 Task: Open Card Competitive Analysis Research in Board Public Relations Media Outreach and Pitching to Workspace Customer Support and add a team member Softage.2@softage.net, a label Yellow, a checklist Floral Design, an attachment from your onedrive, a color Yellow and finally, add a card description 'Plan and execute company team-building retreat with a focus on work-life integration' and a comment 'Let us make sure we have a clear understanding of the resources and budget available for this task, ensuring that we can execute it effectively.'. Add a start date 'Jan 06, 1900' with a due date 'Jan 13, 1900'
Action: Mouse moved to (66, 265)
Screenshot: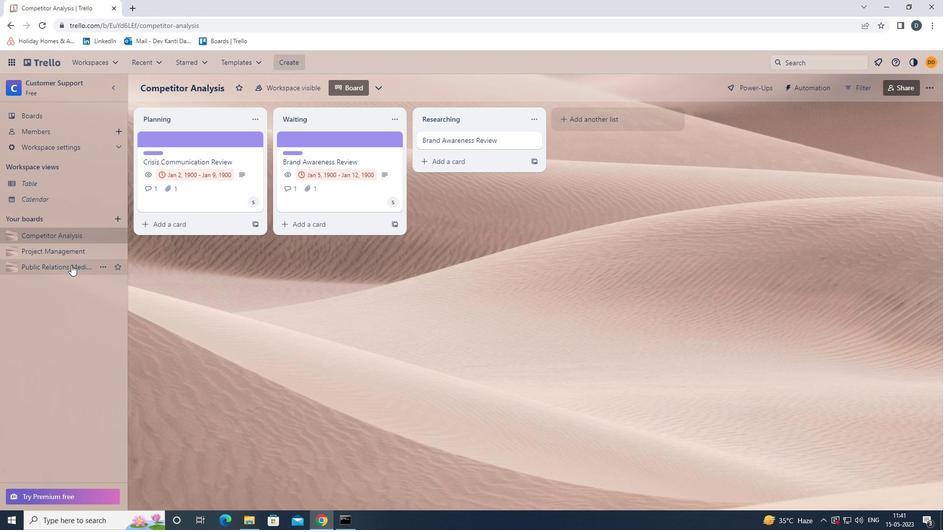 
Action: Mouse pressed left at (66, 265)
Screenshot: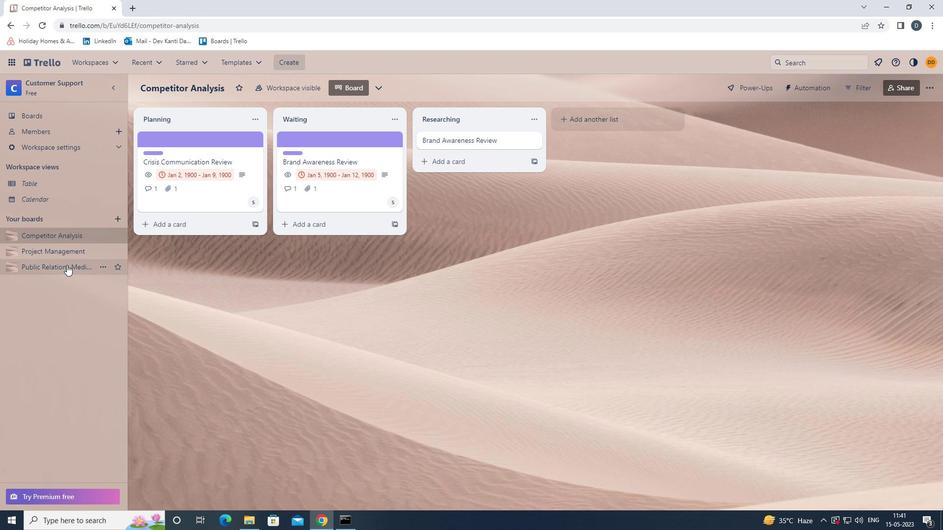 
Action: Mouse moved to (346, 140)
Screenshot: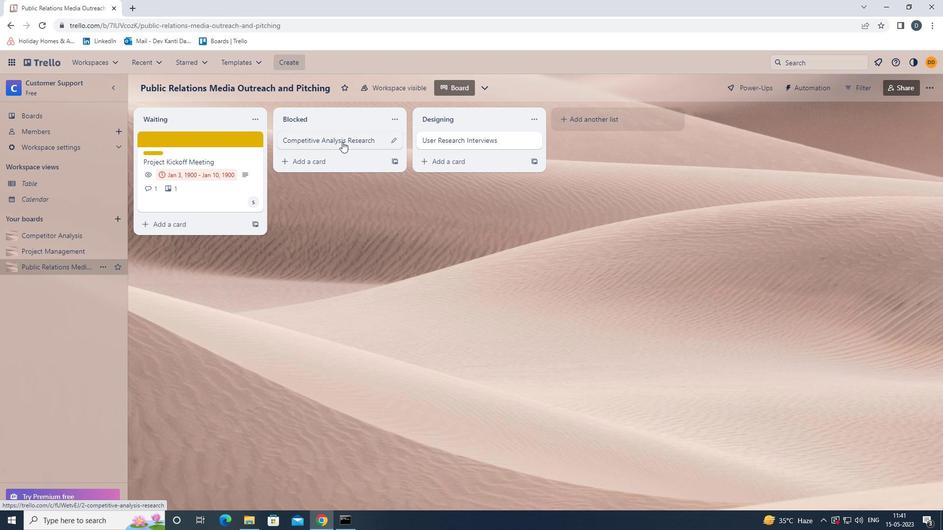 
Action: Mouse pressed left at (346, 140)
Screenshot: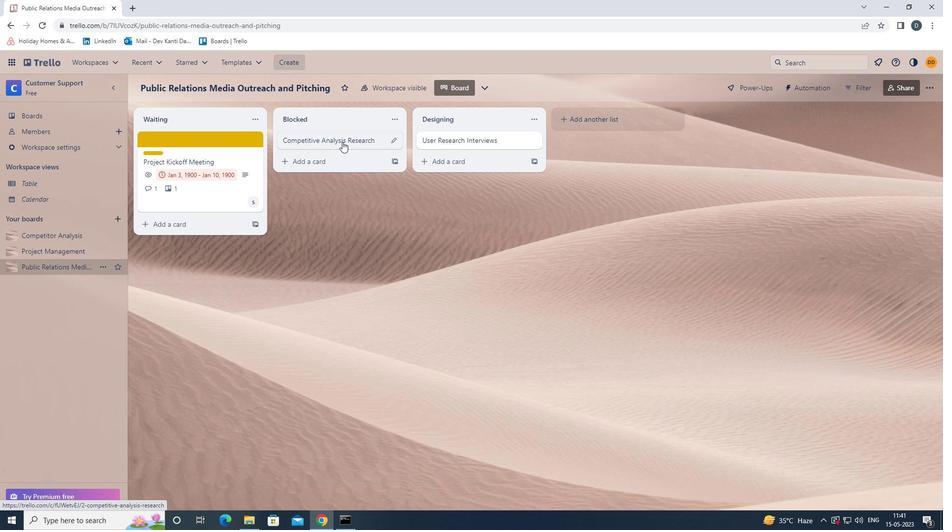 
Action: Mouse moved to (599, 176)
Screenshot: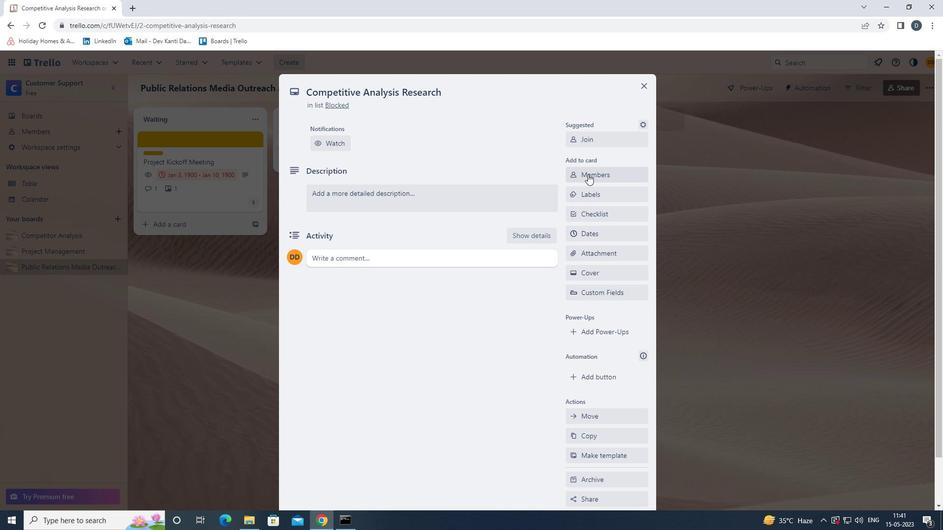 
Action: Mouse pressed left at (599, 176)
Screenshot: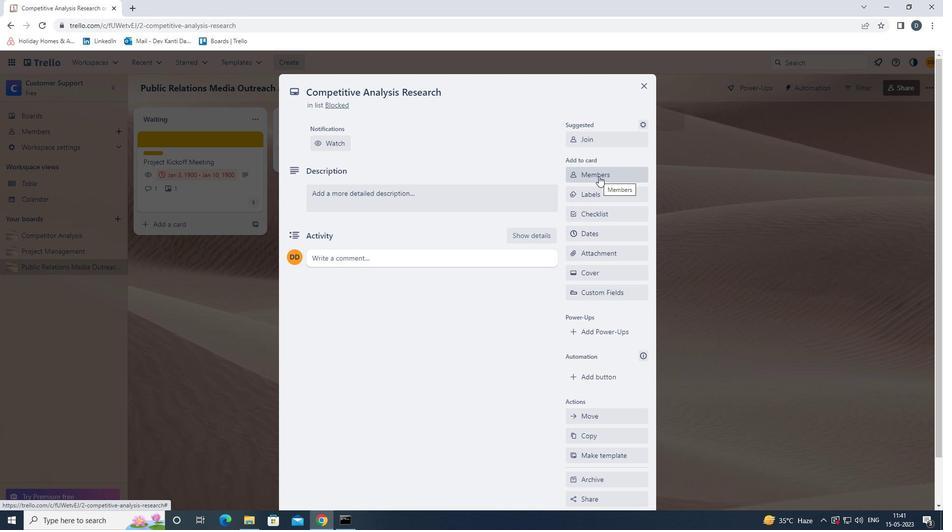 
Action: Mouse moved to (599, 176)
Screenshot: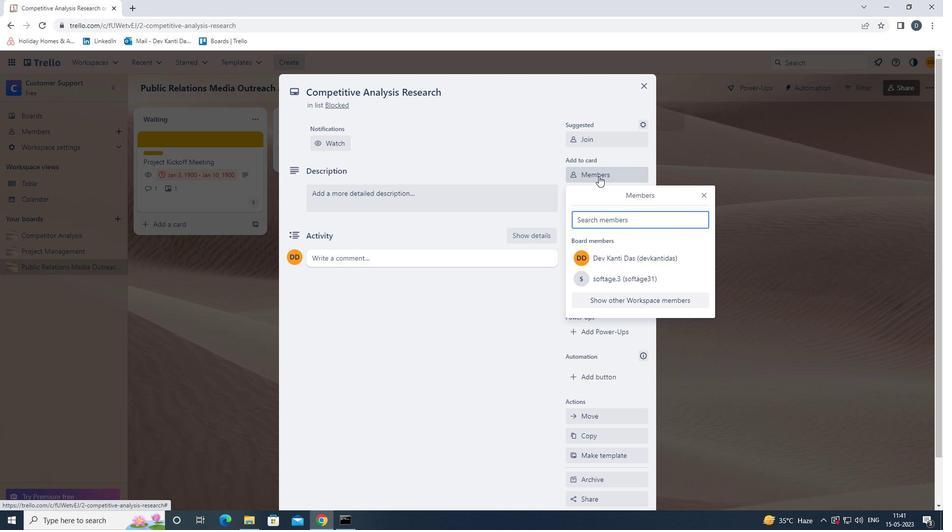 
Action: Key pressed <Key.shift>SOFTAGE.2<Key.shift><Key.shift><Key.shift><Key.shift><Key.shift><Key.shift><Key.shift><Key.shift><Key.shift>@SOFTAGE.NET
Screenshot: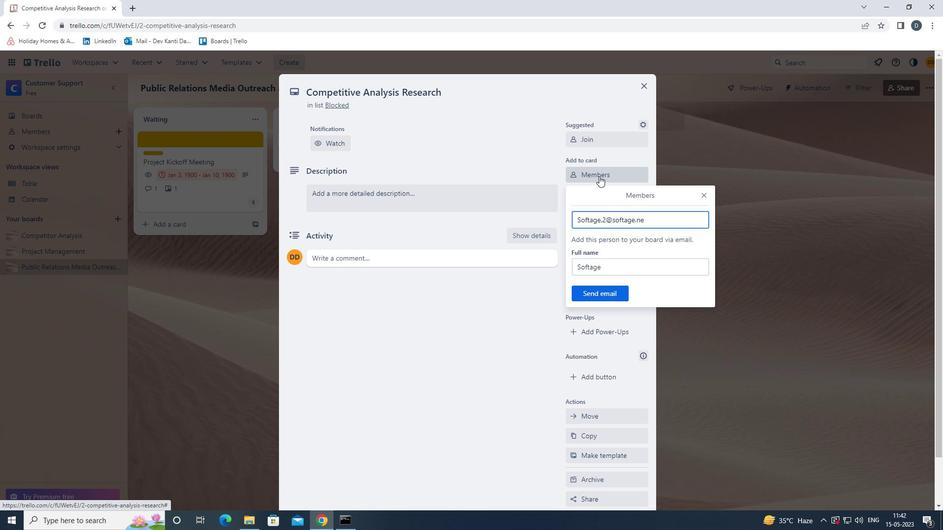 
Action: Mouse moved to (596, 286)
Screenshot: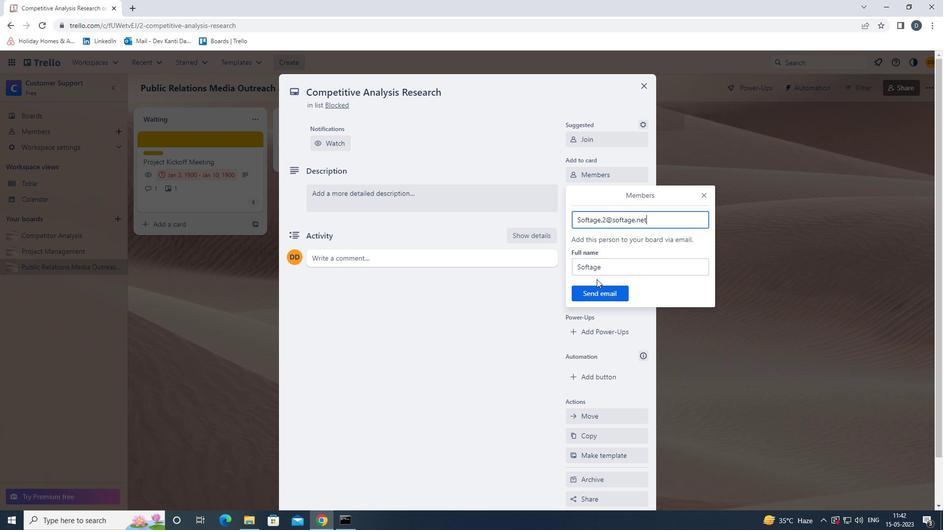 
Action: Mouse pressed left at (596, 286)
Screenshot: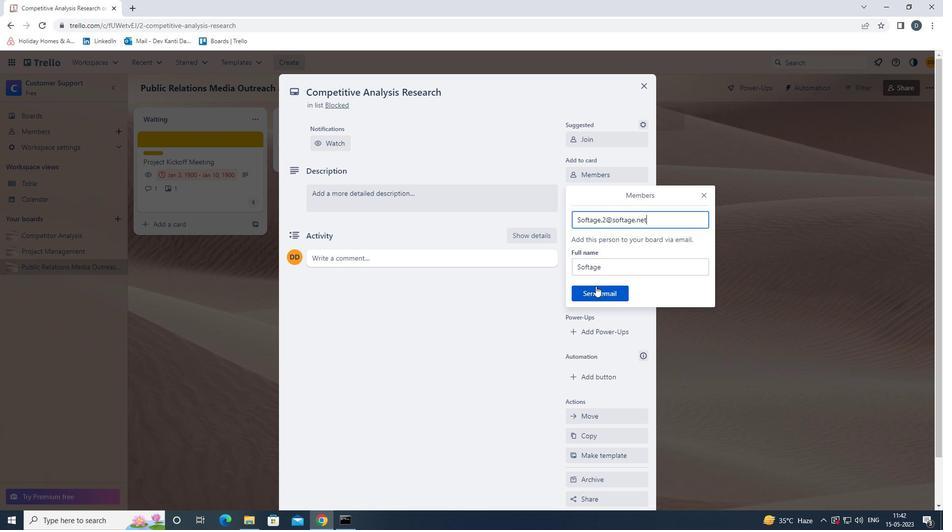 
Action: Mouse moved to (604, 194)
Screenshot: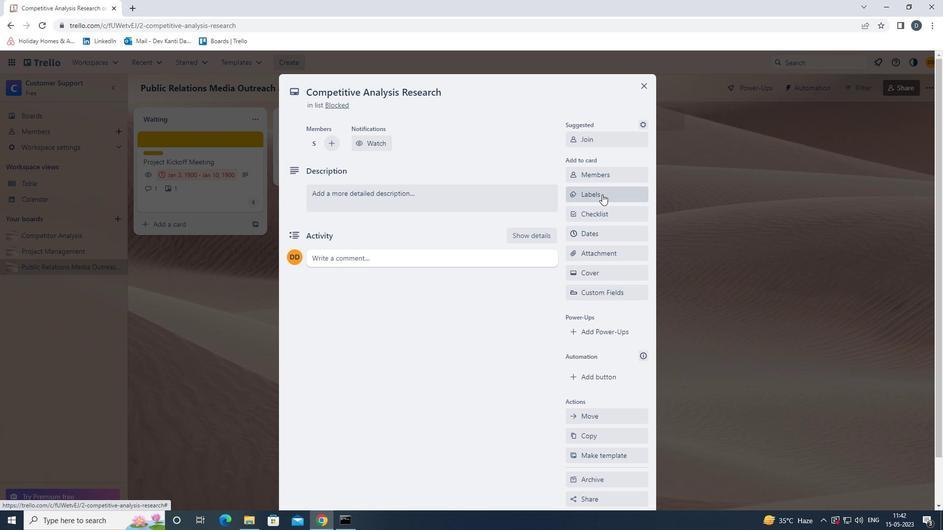 
Action: Mouse pressed left at (604, 194)
Screenshot: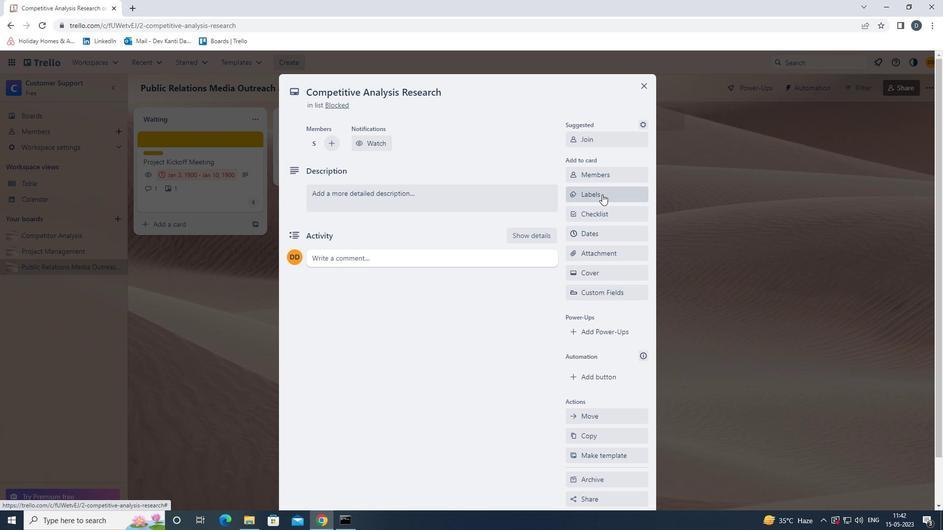
Action: Mouse moved to (632, 294)
Screenshot: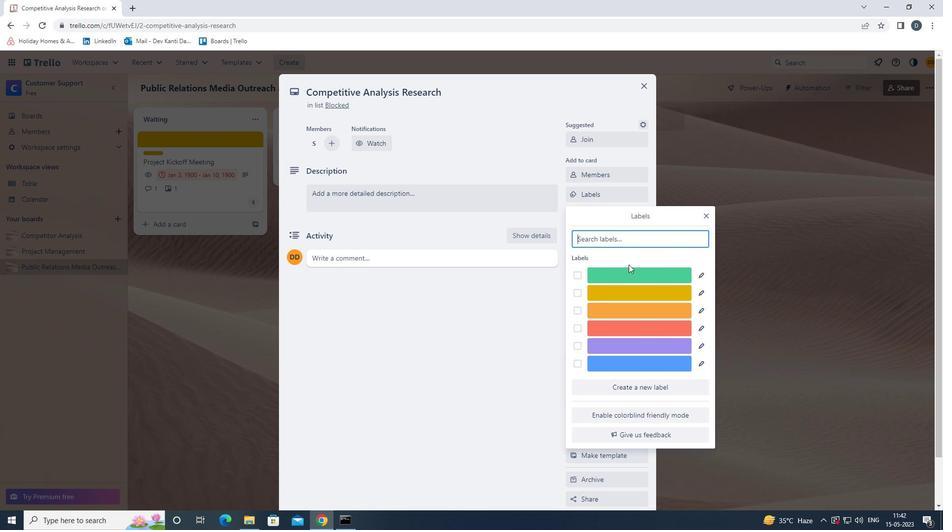 
Action: Mouse pressed left at (632, 294)
Screenshot: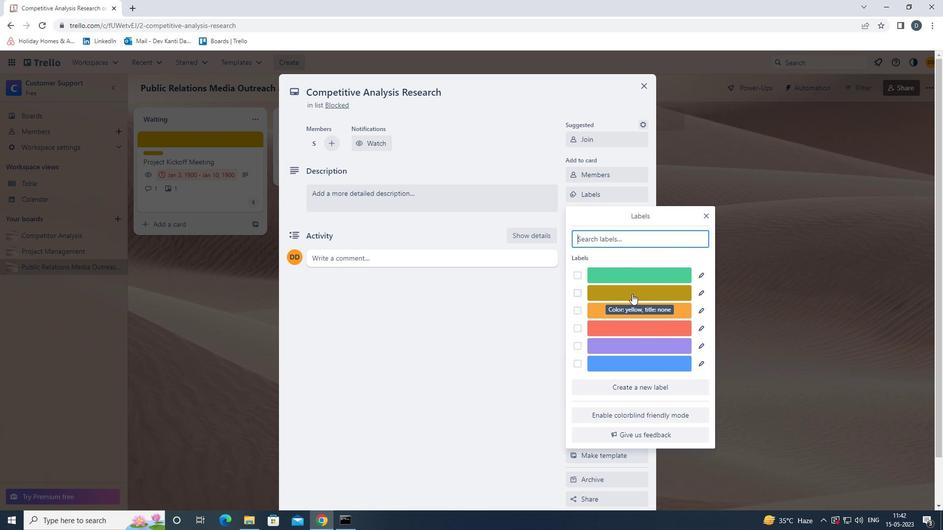 
Action: Mouse moved to (706, 215)
Screenshot: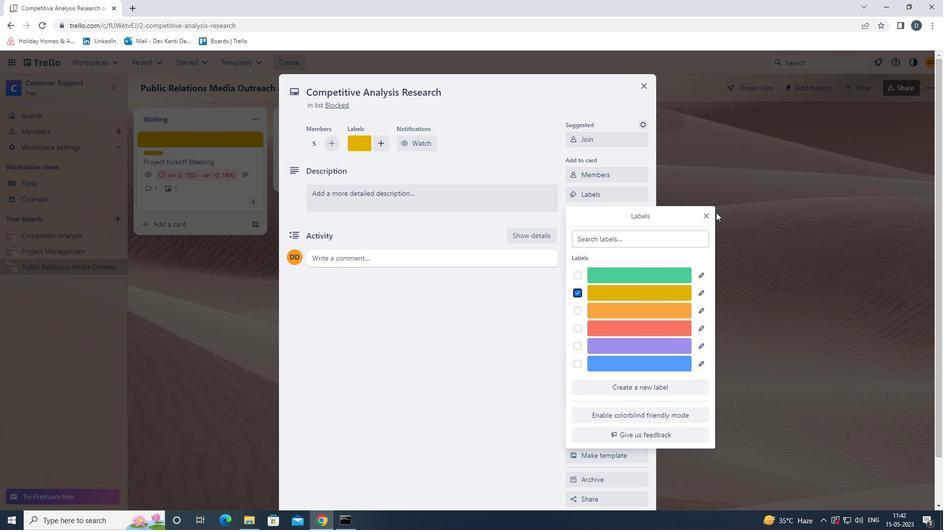 
Action: Mouse pressed left at (706, 215)
Screenshot: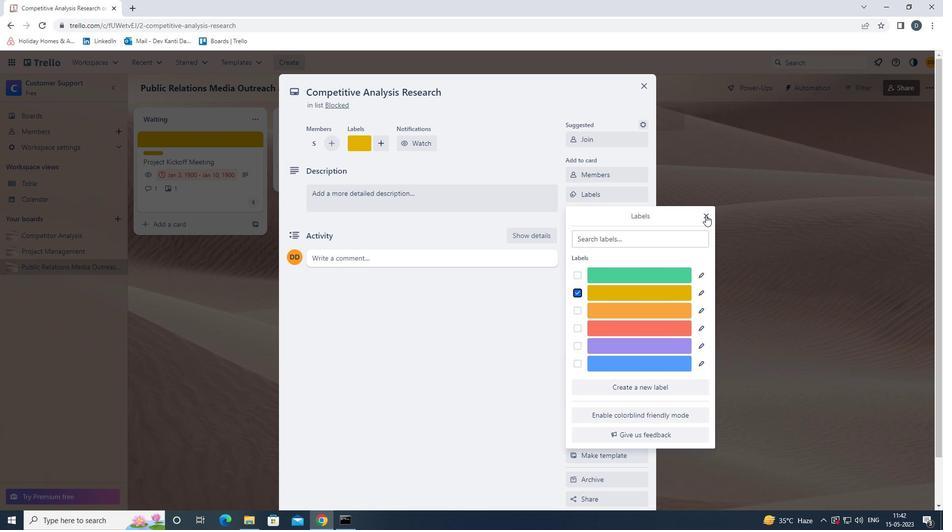 
Action: Mouse moved to (633, 214)
Screenshot: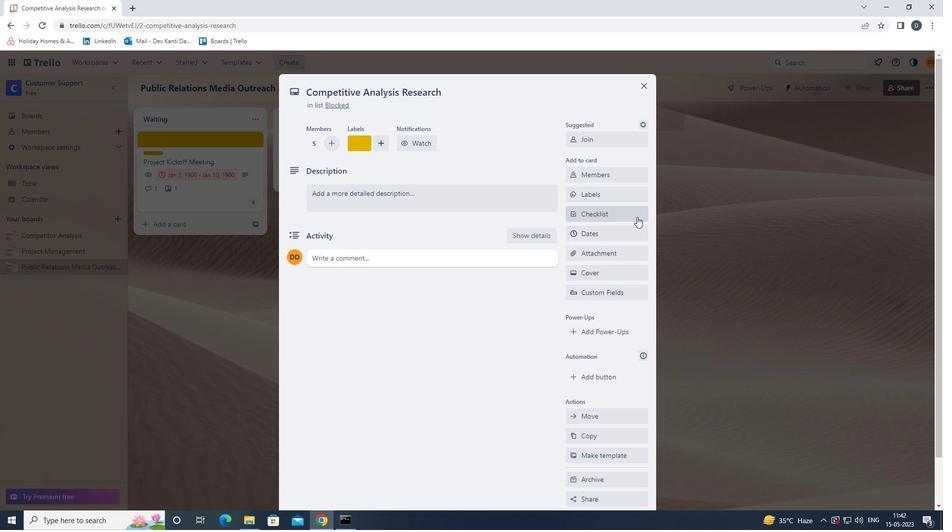
Action: Mouse pressed left at (633, 214)
Screenshot: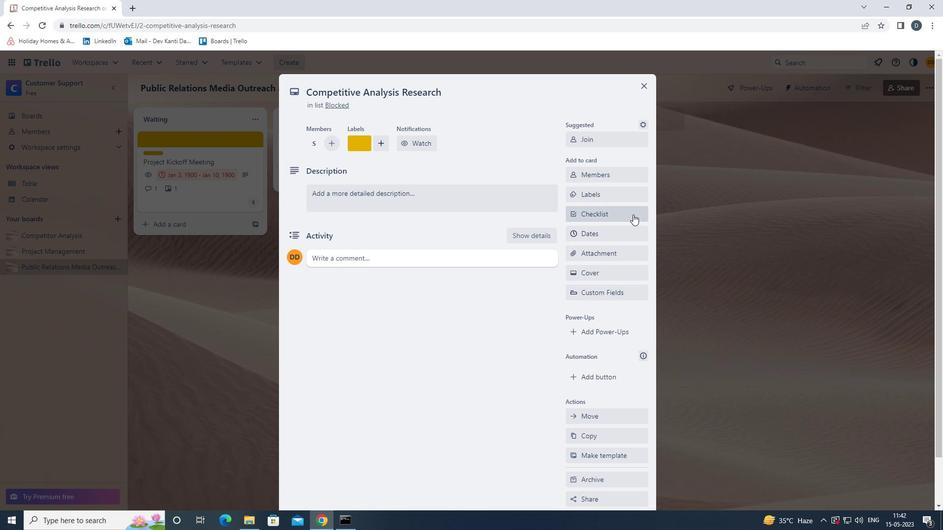 
Action: Key pressed <Key.shift><Key.shift><Key.shift><Key.shift><Key.shift><Key.shift><Key.shift><Key.shift>FLORAL<Key.space><Key.shift><Key.shift><Key.shift><Key.shift><Key.shift>DESIGN<Key.enter>
Screenshot: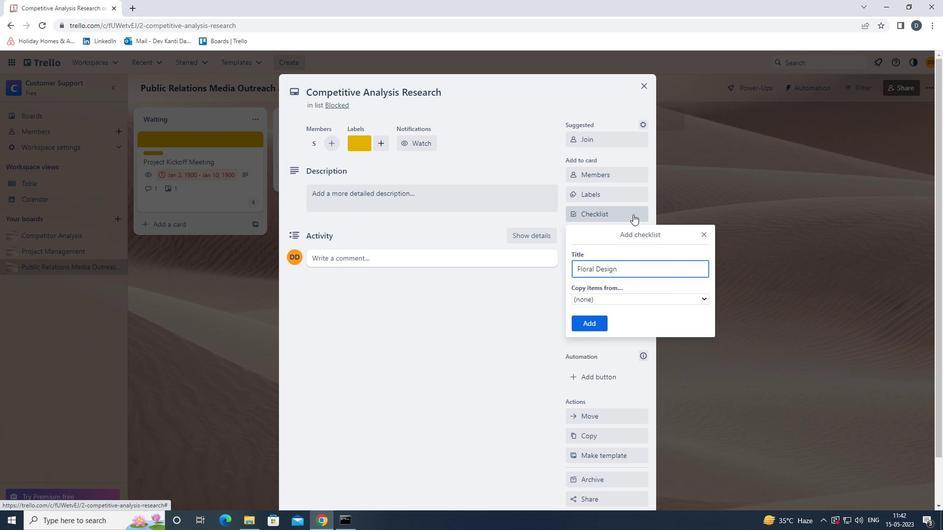
Action: Mouse moved to (628, 252)
Screenshot: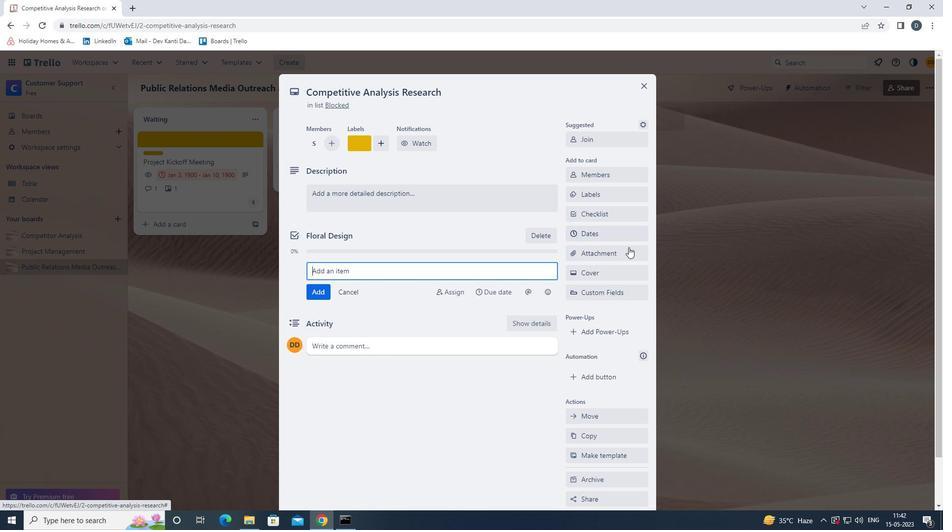 
Action: Mouse pressed left at (628, 252)
Screenshot: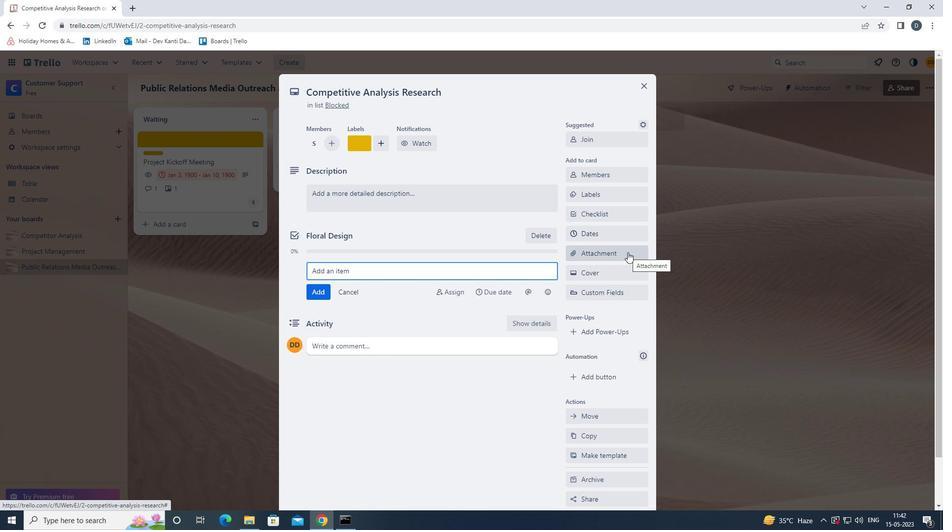 
Action: Mouse moved to (611, 370)
Screenshot: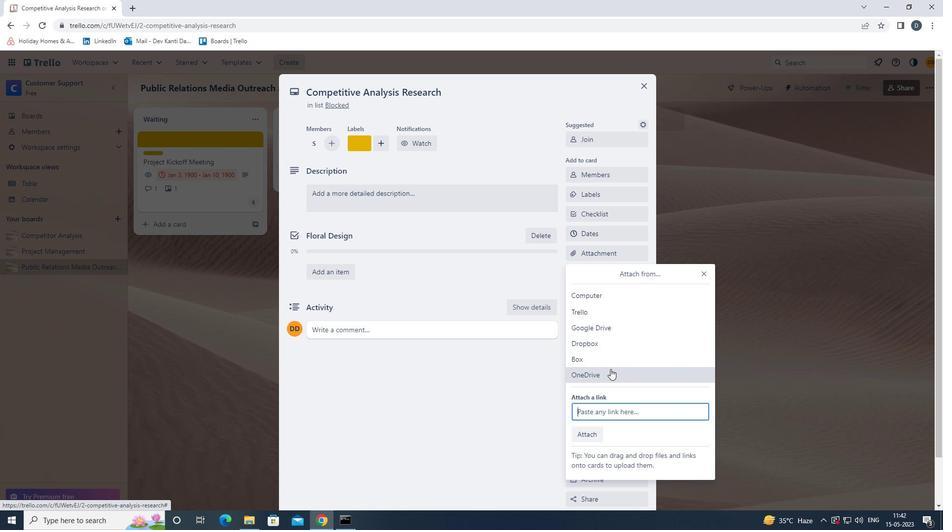 
Action: Mouse pressed left at (611, 370)
Screenshot: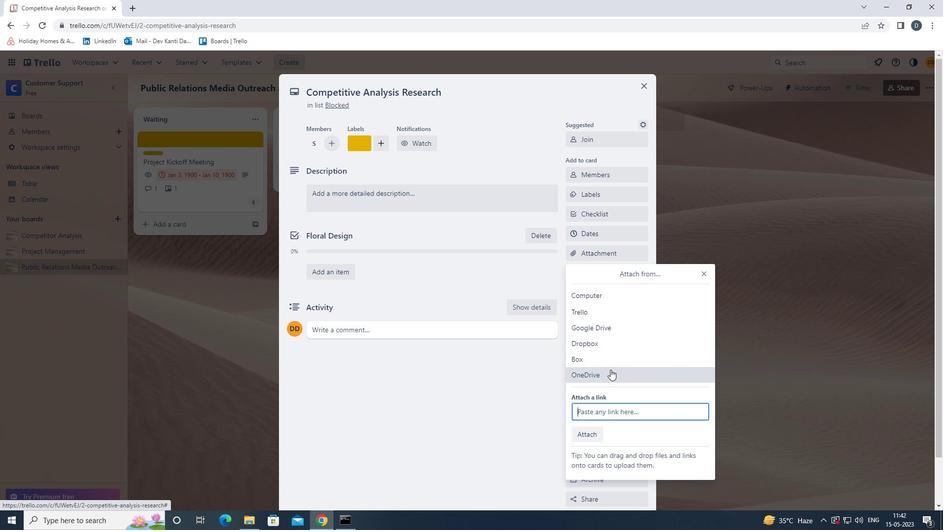
Action: Mouse moved to (552, 215)
Screenshot: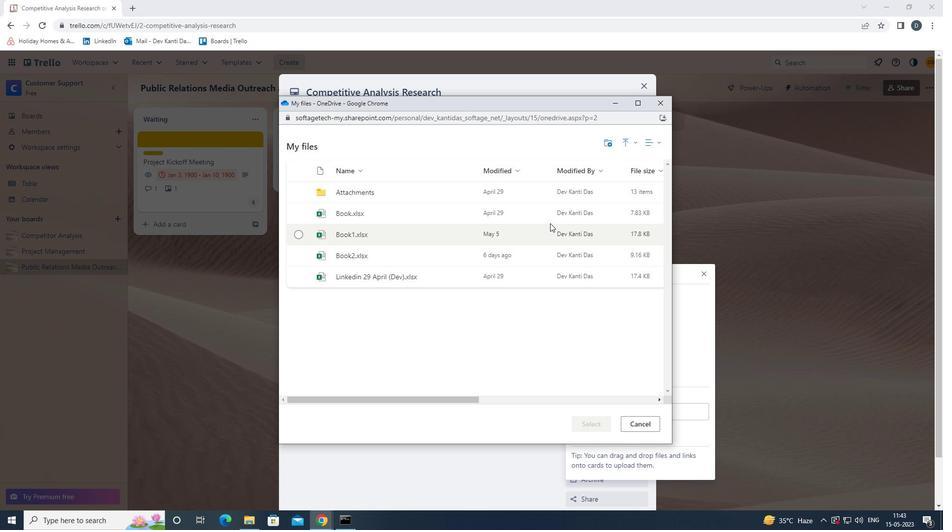 
Action: Mouse pressed left at (552, 215)
Screenshot: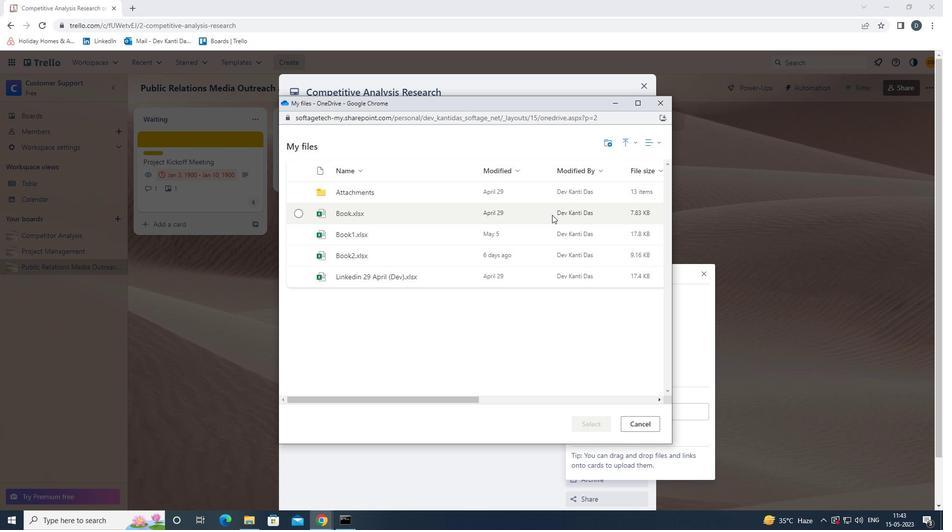 
Action: Mouse moved to (592, 421)
Screenshot: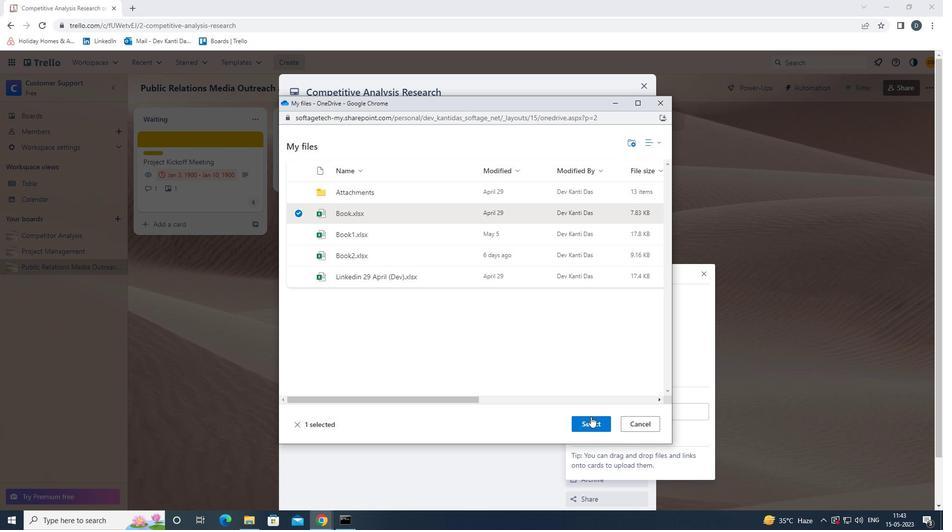 
Action: Mouse pressed left at (592, 421)
Screenshot: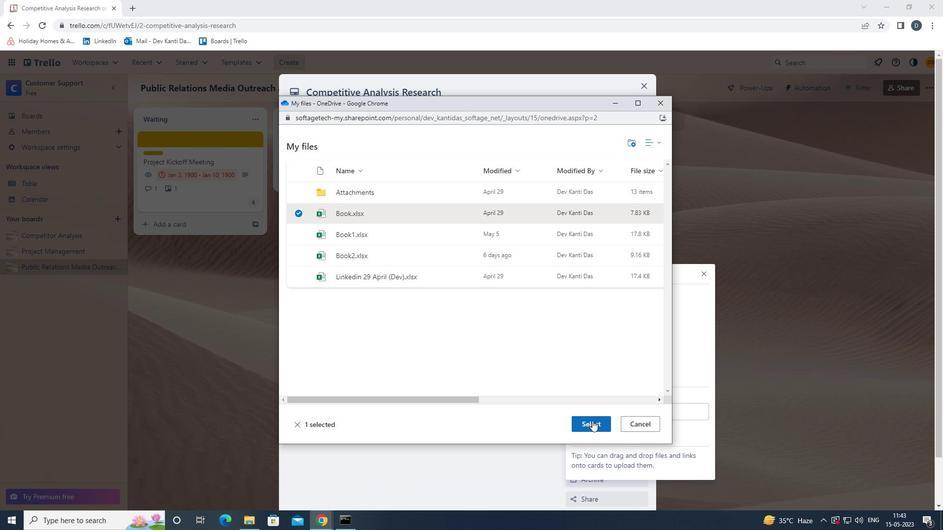 
Action: Mouse moved to (599, 274)
Screenshot: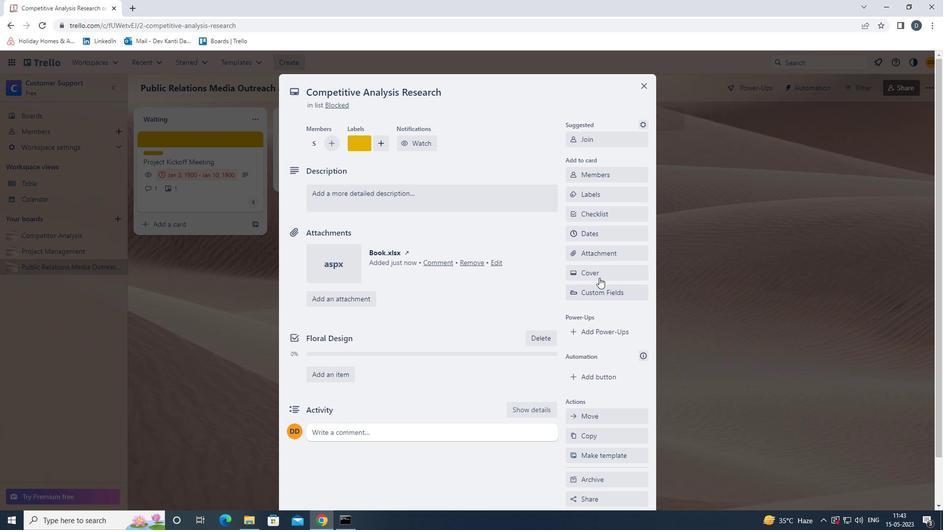 
Action: Mouse pressed left at (599, 274)
Screenshot: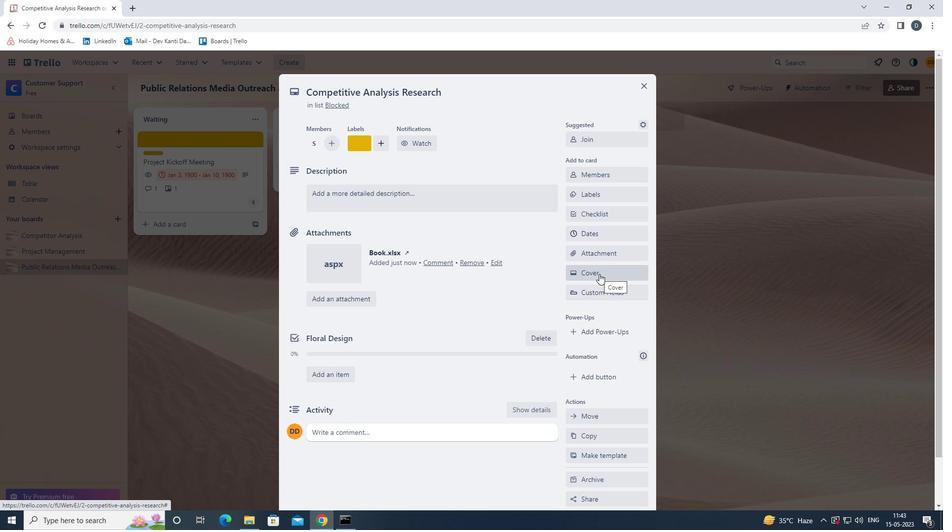 
Action: Mouse moved to (605, 309)
Screenshot: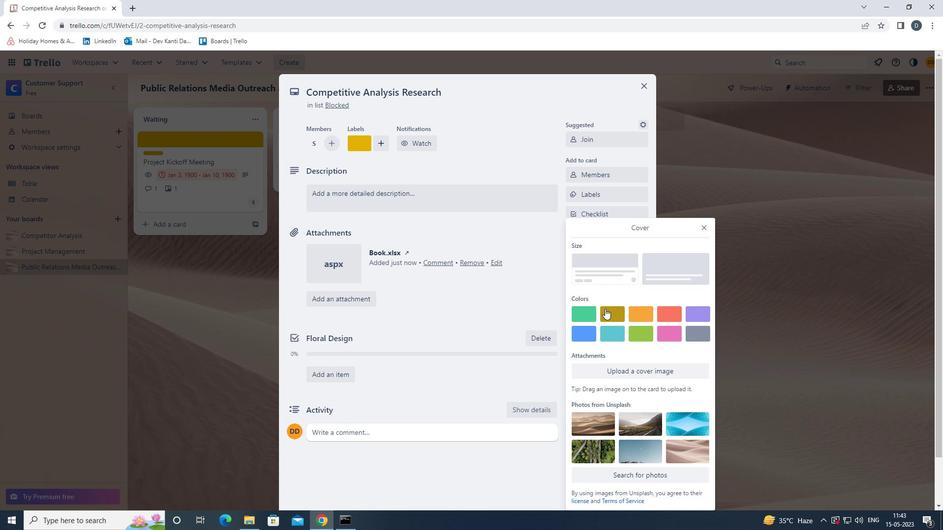 
Action: Mouse pressed left at (605, 309)
Screenshot: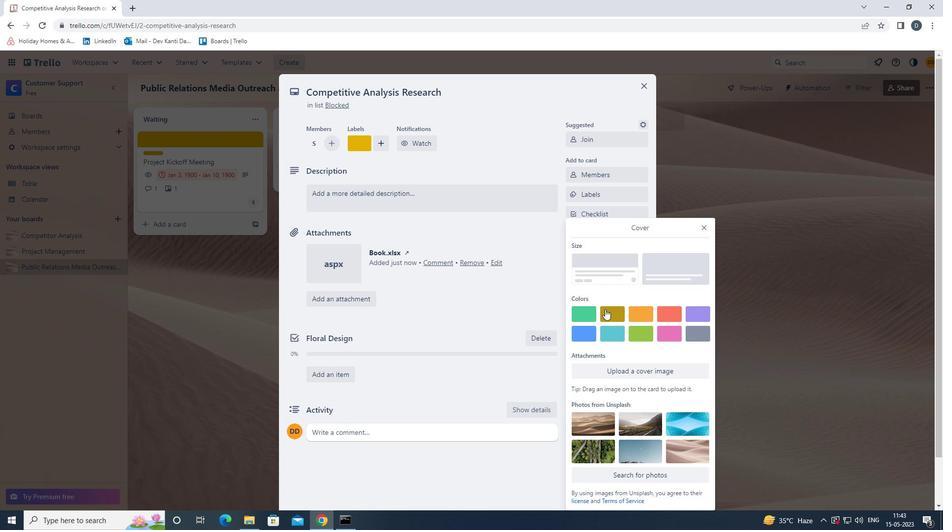 
Action: Mouse moved to (701, 210)
Screenshot: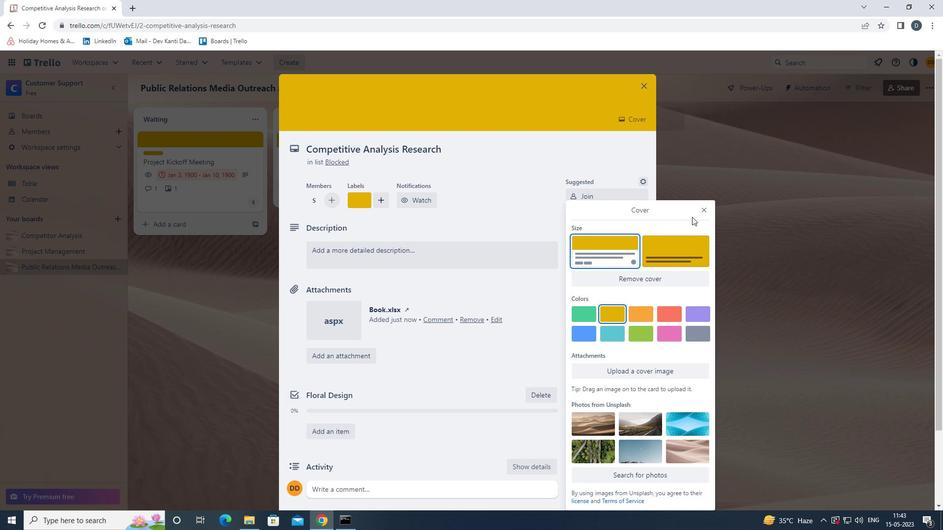 
Action: Mouse pressed left at (701, 210)
Screenshot: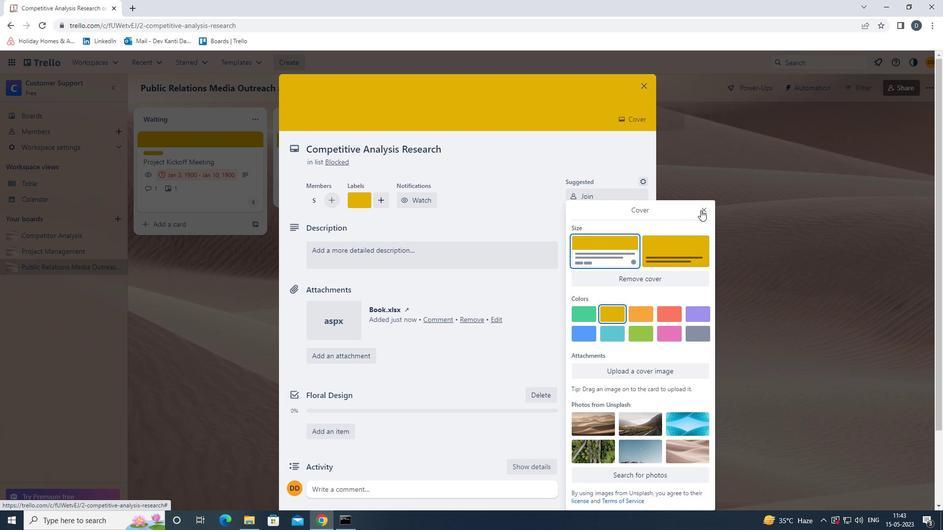 
Action: Mouse moved to (477, 256)
Screenshot: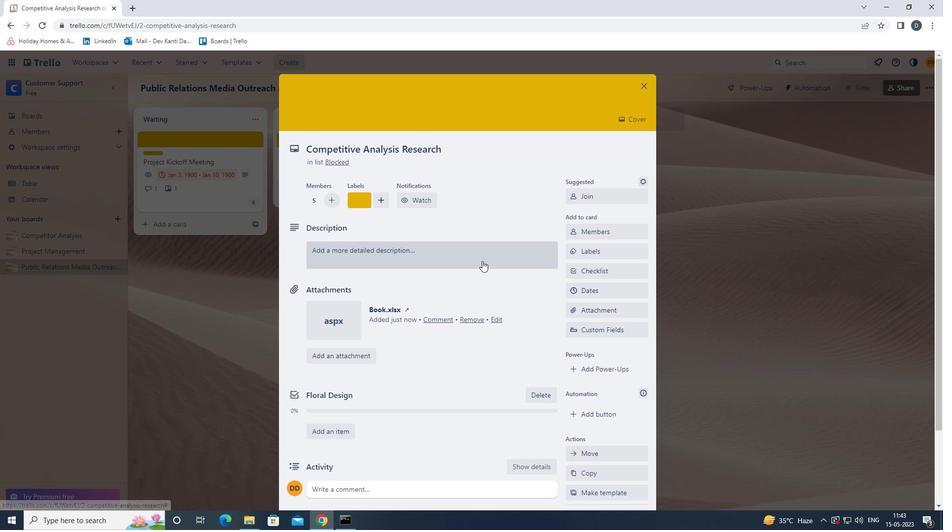 
Action: Mouse pressed left at (477, 256)
Screenshot: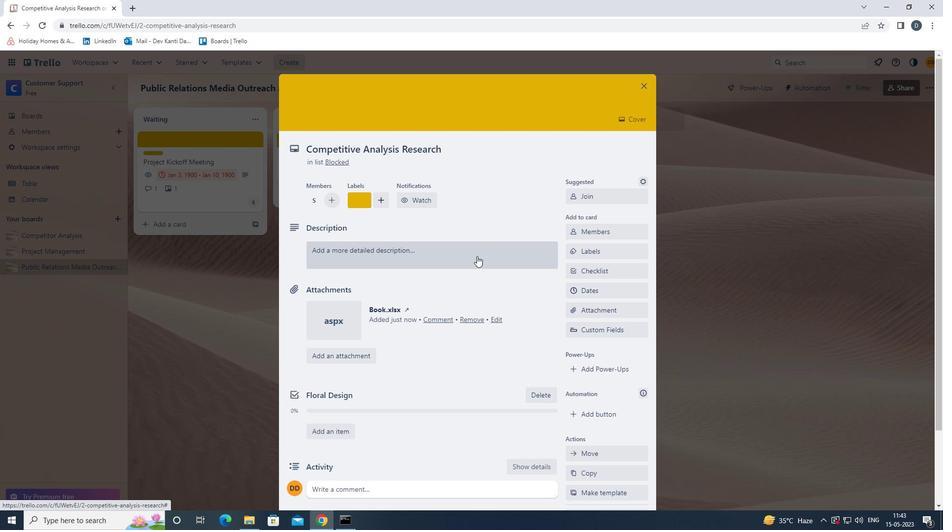 
Action: Key pressed <Key.shift><Key.shift>PLAN<Key.space>AND<Key.space>EXECUTE<Key.space>COMPANY<Key.space>TEAM-BUILDING<Key.space>RETREAT<Key.space>WITH<Key.space>A<Key.space>FOCUS<Key.space>ON<Key.space>THIS<Key.space>WORK-LIFE<Key.space>INTEGRATION.
Screenshot: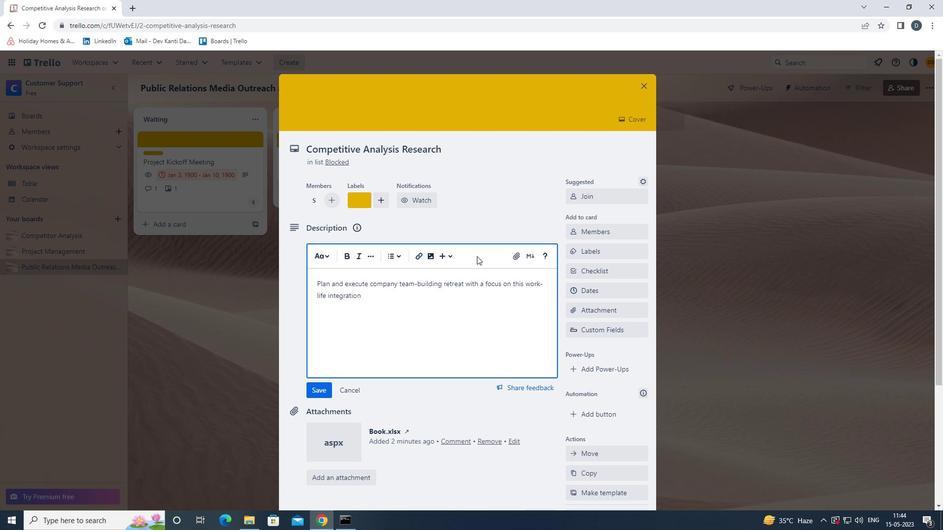 
Action: Mouse moved to (317, 392)
Screenshot: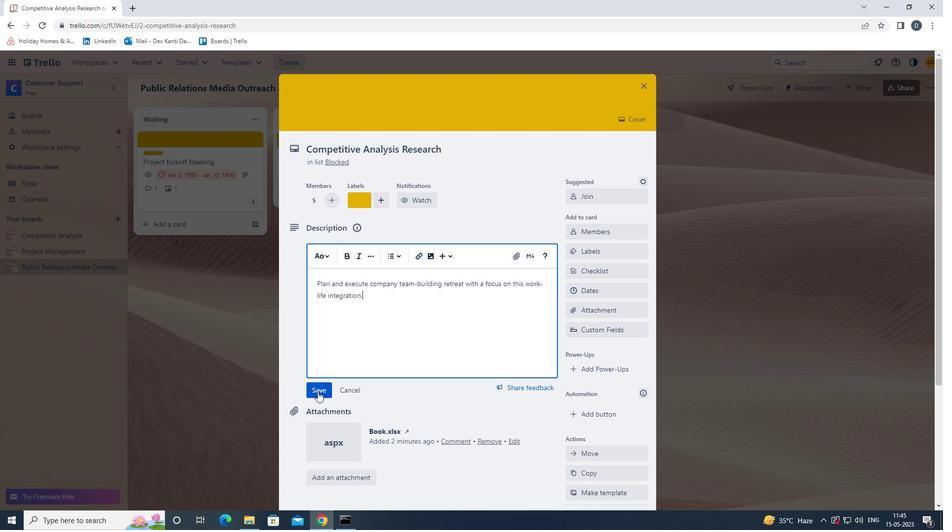 
Action: Mouse pressed left at (317, 392)
Screenshot: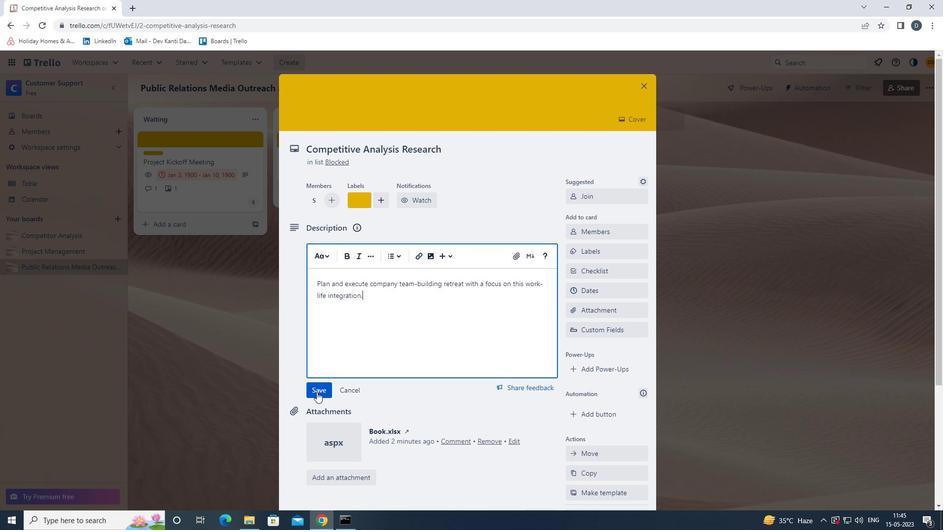 
Action: Mouse moved to (349, 477)
Screenshot: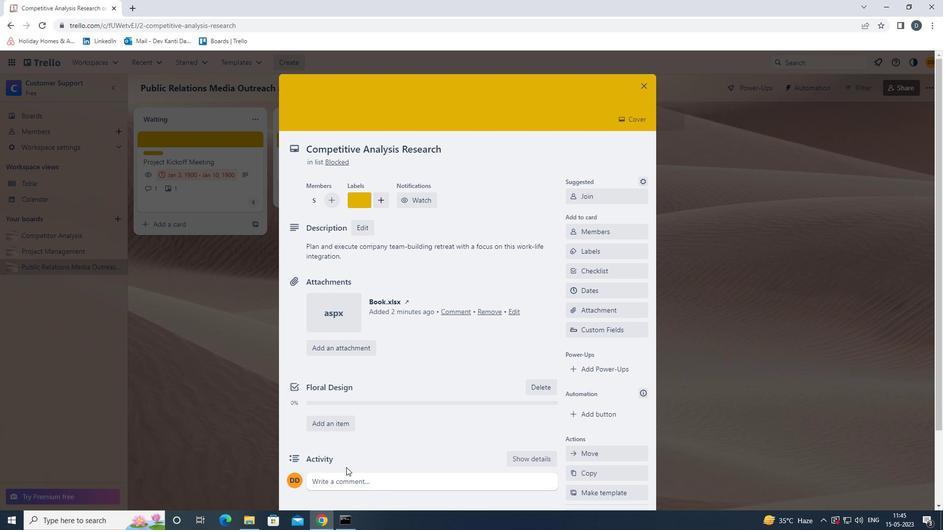 
Action: Mouse pressed left at (349, 477)
Screenshot: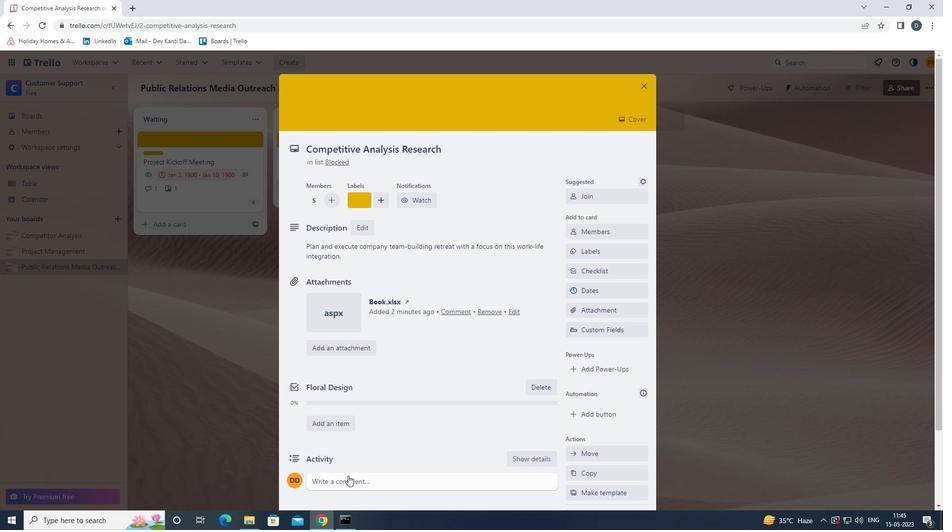 
Action: Mouse moved to (401, 443)
Screenshot: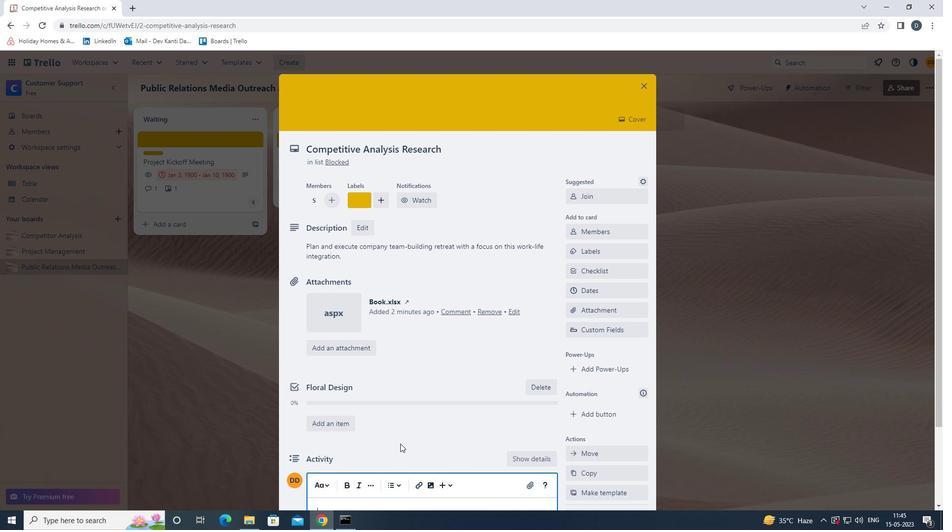 
Action: Mouse scrolled (401, 443) with delta (0, 0)
Screenshot: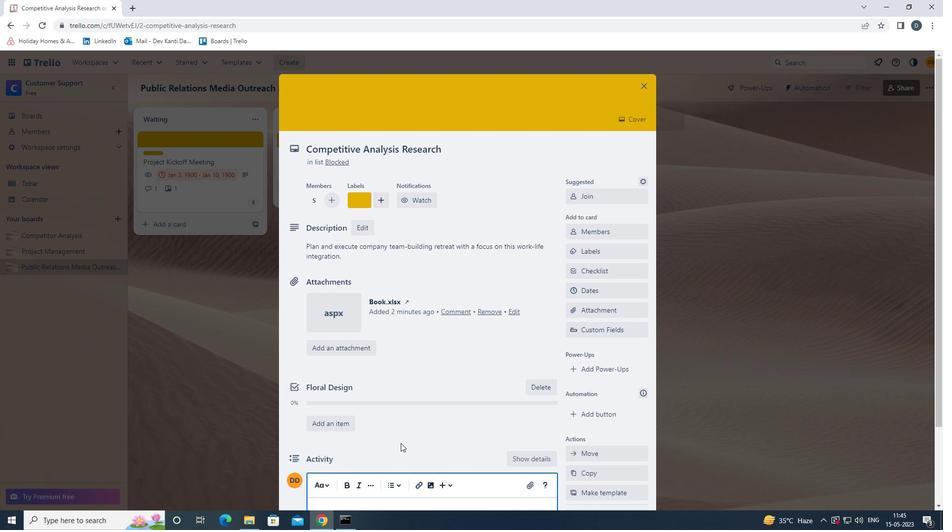 
Action: Mouse moved to (393, 456)
Screenshot: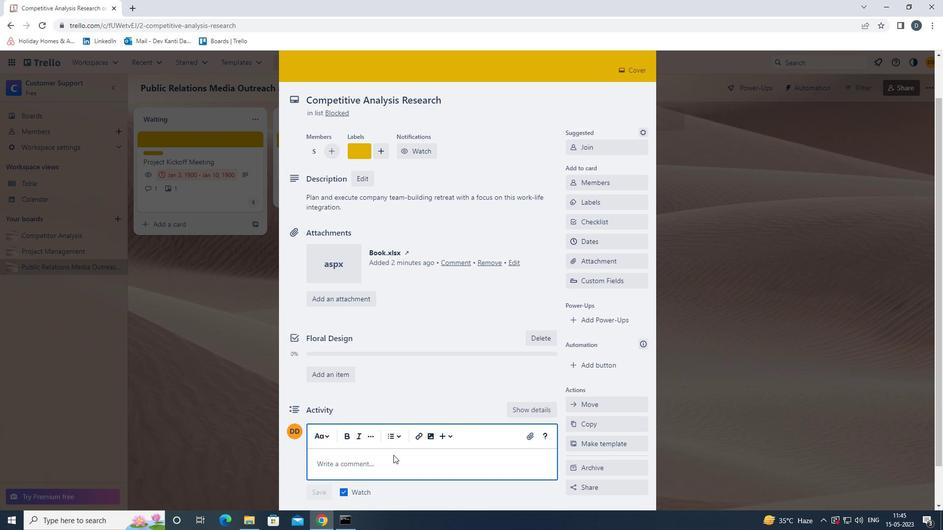 
Action: Key pressed <Key.shift><Key.shift><Key.shift><Key.shift><Key.shift><Key.shift><Key.shift><Key.shift><Key.shift><Key.shift><Key.shift><Key.shift>LET<Key.space>US<Key.space>MAKE<Key.space>SURE<Key.space>WE<Key.space>HAVE<Key.space><Key.space><Key.space><Key.space><Key.space><Key.space><Key.space><Key.backspace><Key.backspace><Key.backspace><Key.backspace><Key.backspace><Key.backspace>
Screenshot: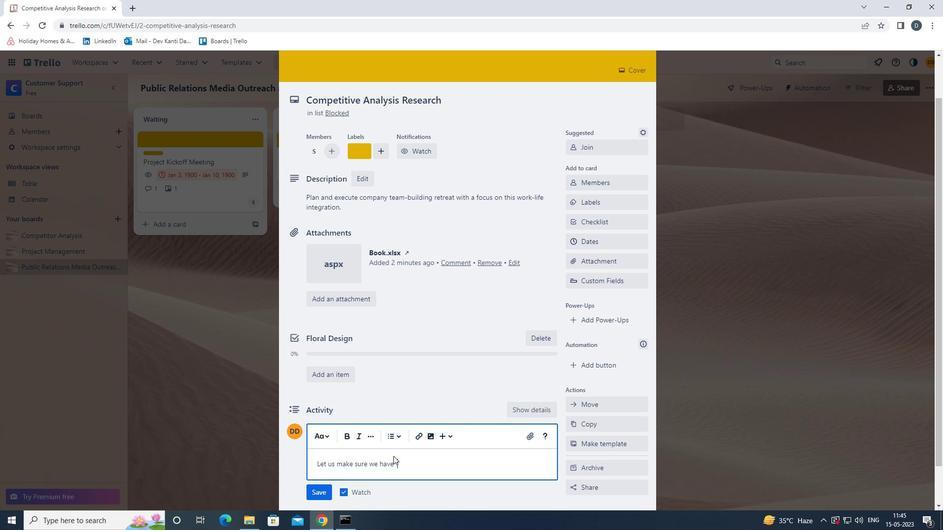 
Action: Mouse moved to (422, 399)
Screenshot: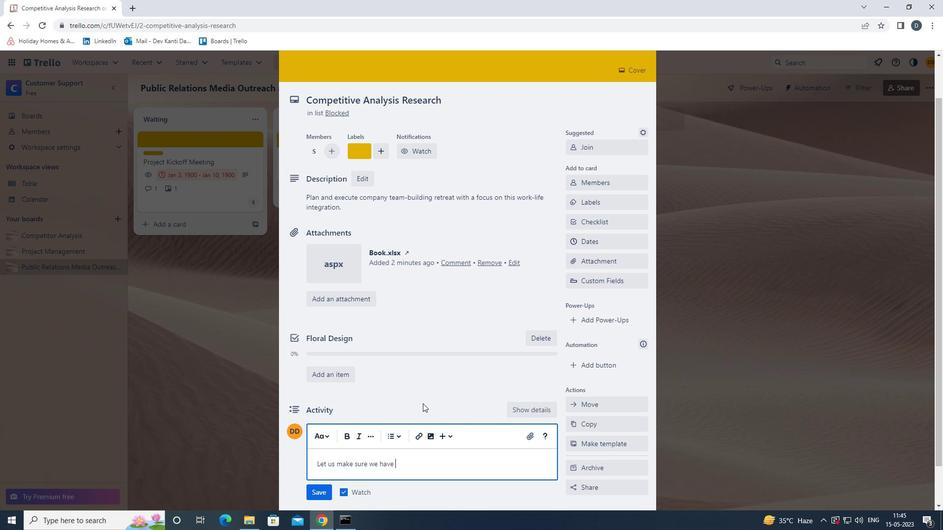 
Action: Key pressed A<Key.space>CLEAR<Key.space>UNDERSTANDING<Key.space>OF<Key.space>THAT<Key.space>RESOURCES<Key.space>AND<Key.space>BUDGET<Key.space>AVAILABLE<Key.space>FOR<Key.space>THIS<Key.space>TASK,<Key.space>ENSURING<Key.space>THAT<Key.space>WE<Key.space>CAN<Key.space>EXECUTE<Key.space>IT<Key.space>EFFECTIVELY.
Screenshot: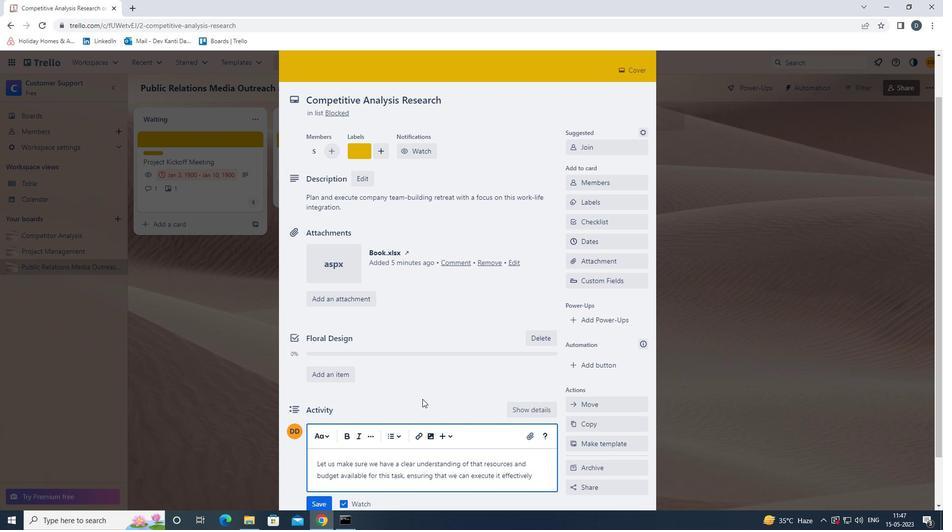 
Action: Mouse moved to (318, 501)
Screenshot: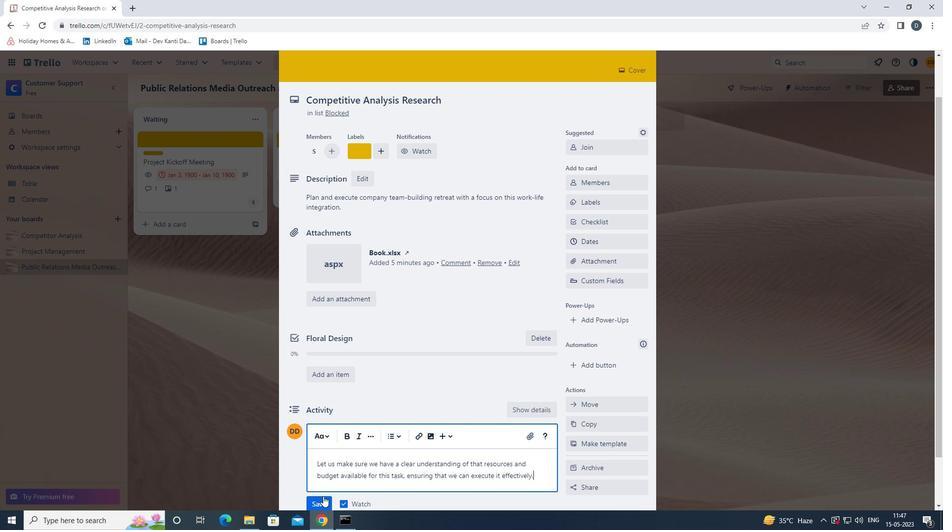 
Action: Mouse pressed left at (318, 501)
Screenshot: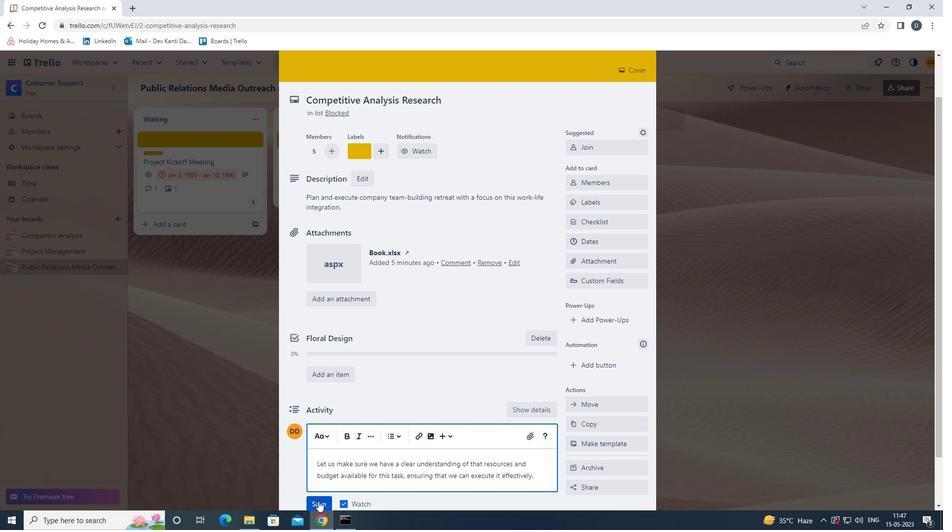 
Action: Mouse moved to (594, 249)
Screenshot: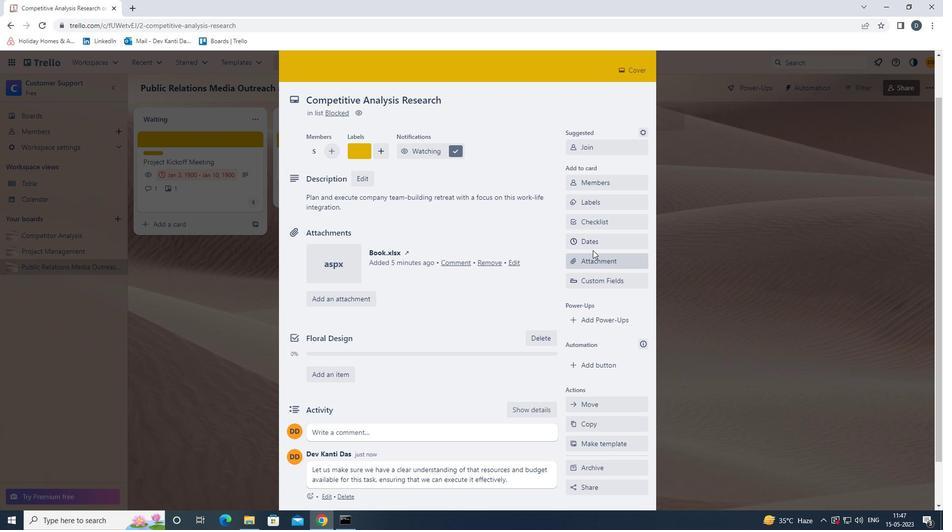 
Action: Mouse pressed left at (594, 249)
Screenshot: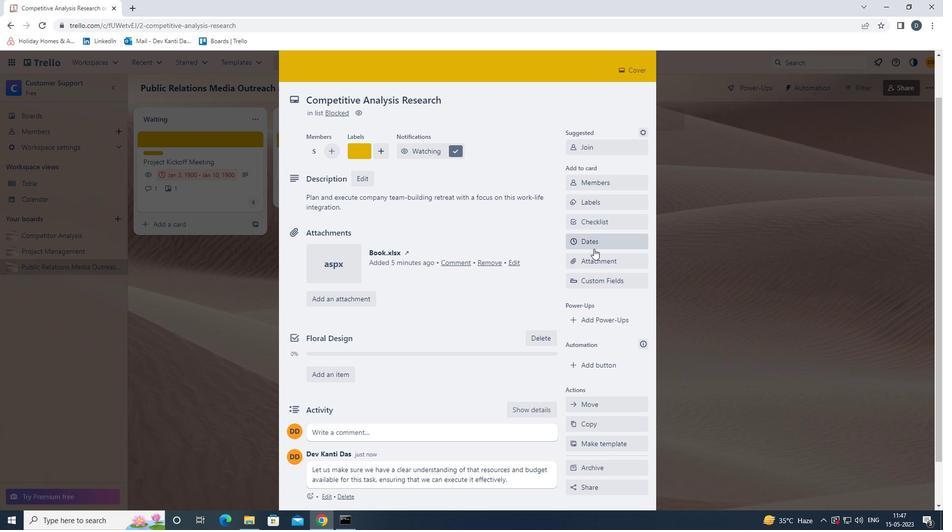 
Action: Mouse moved to (575, 266)
Screenshot: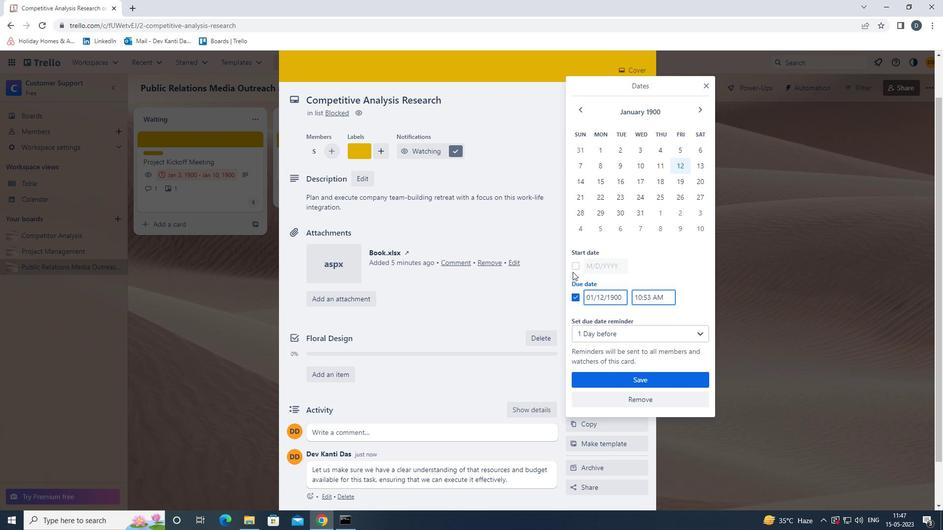 
Action: Mouse pressed left at (575, 266)
Screenshot: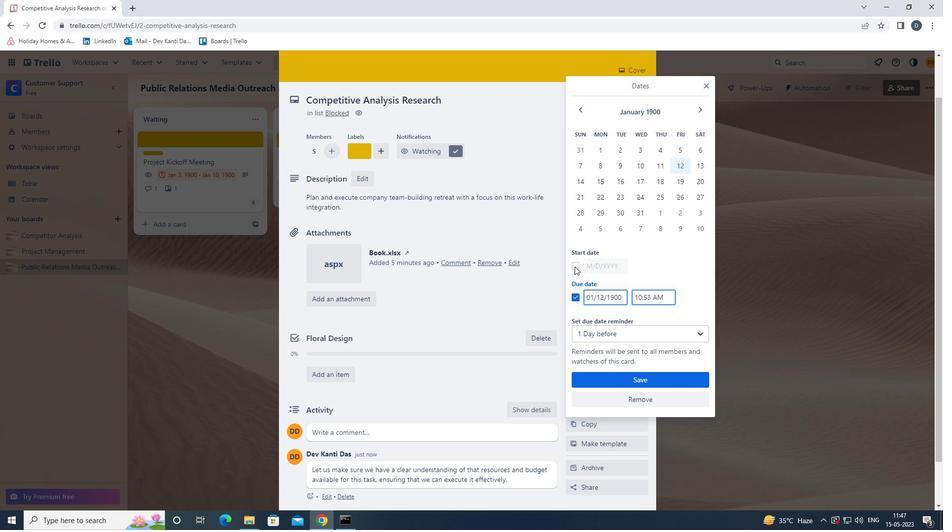 
Action: Mouse moved to (706, 151)
Screenshot: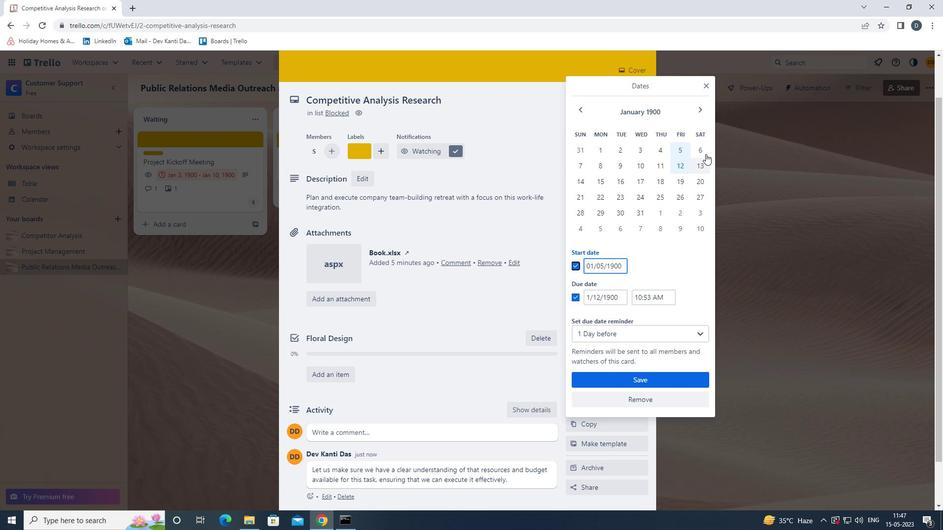 
Action: Mouse pressed left at (706, 151)
Screenshot: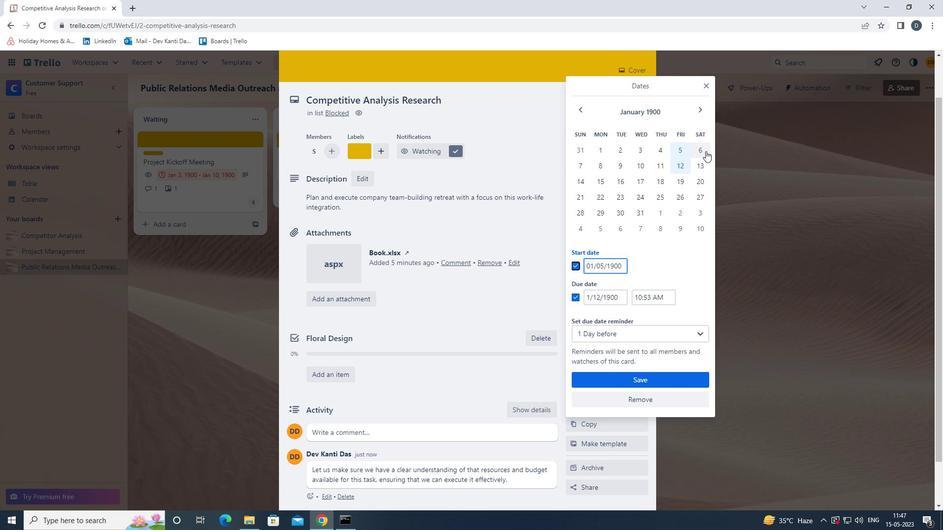 
Action: Mouse moved to (706, 165)
Screenshot: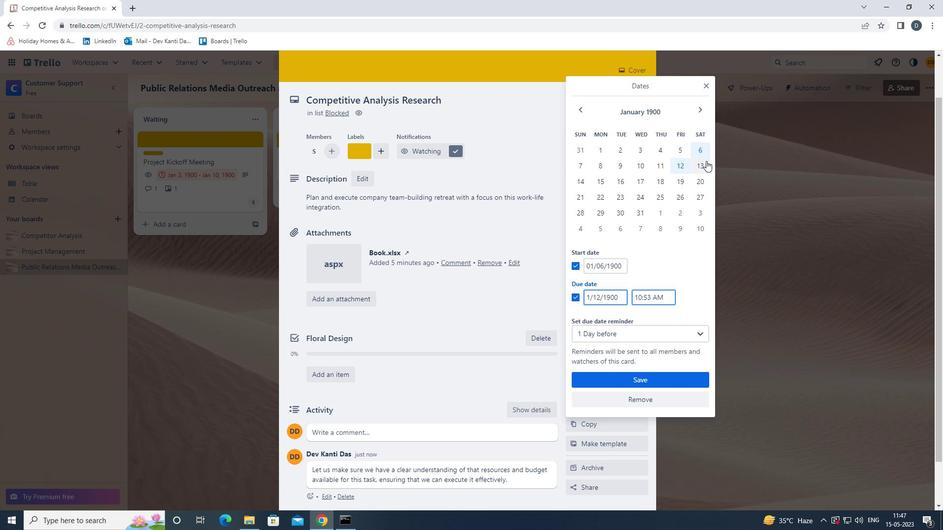 
Action: Mouse pressed left at (706, 165)
Screenshot: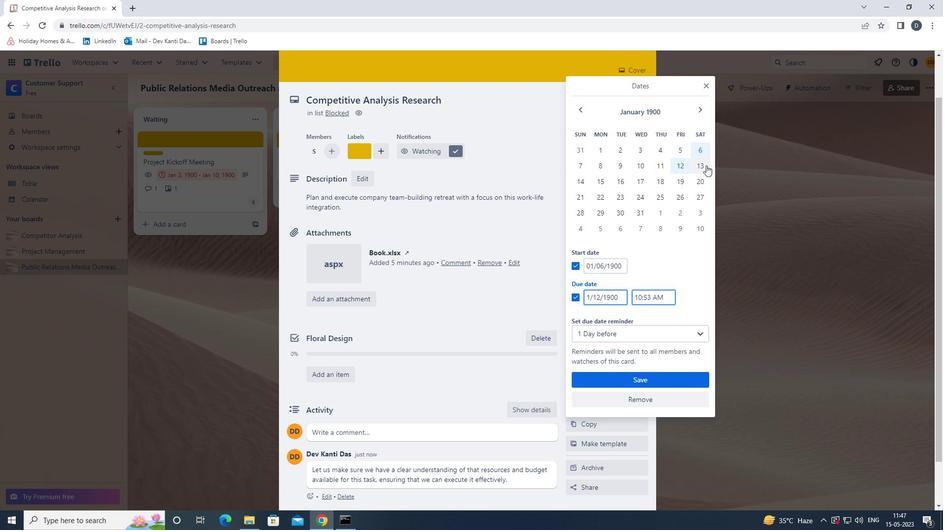 
Action: Mouse moved to (647, 374)
Screenshot: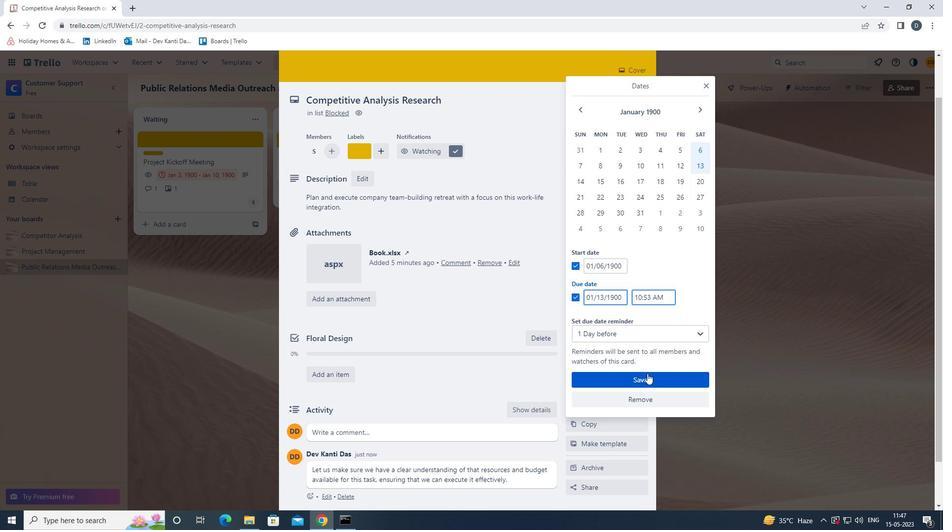 
Action: Mouse pressed left at (647, 374)
Screenshot: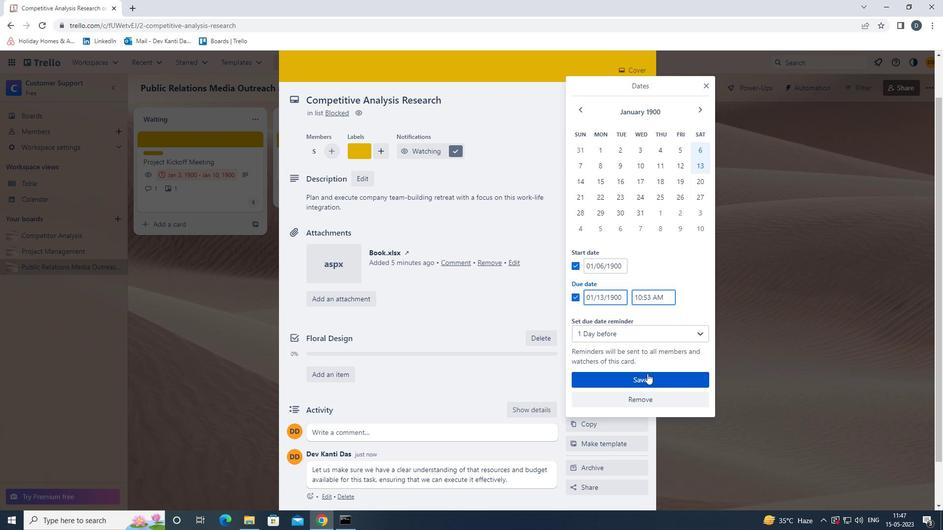 
Action: Mouse scrolled (647, 374) with delta (0, 0)
Screenshot: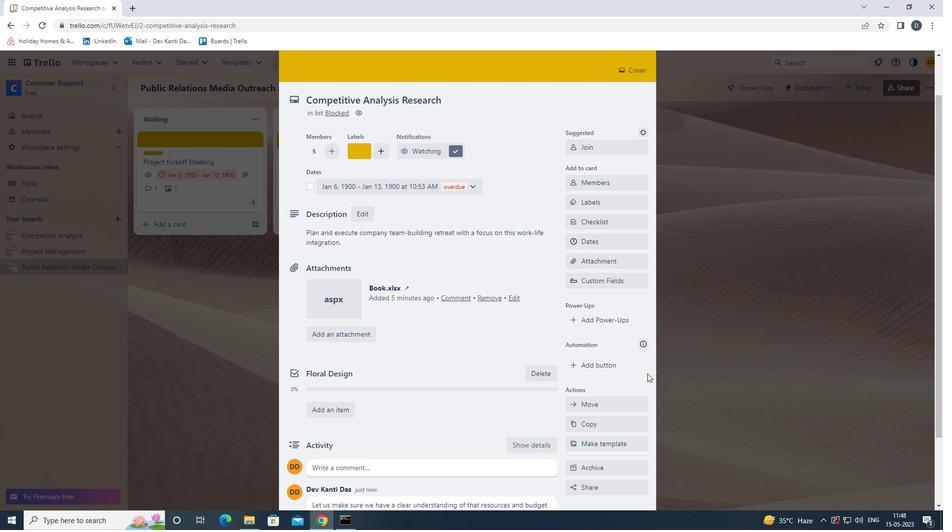 
Action: Mouse scrolled (647, 374) with delta (0, 0)
Screenshot: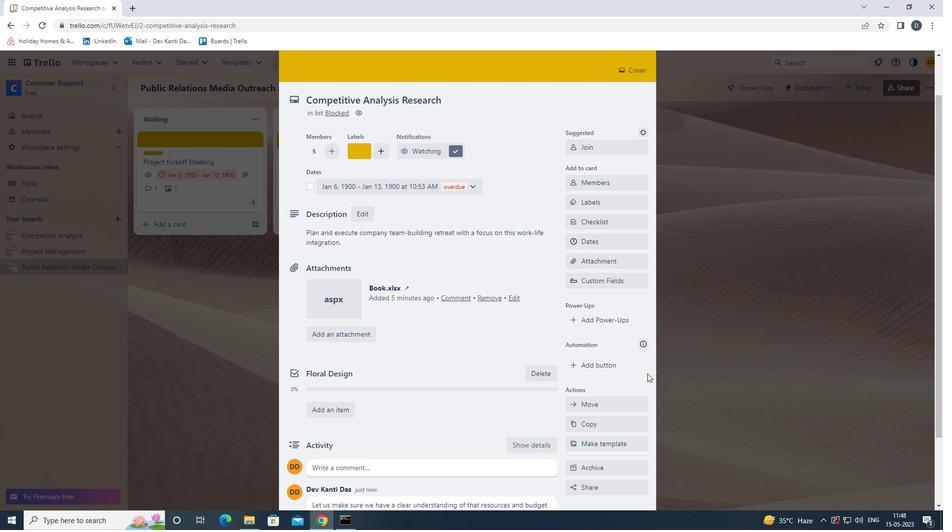 
Action: Mouse scrolled (647, 374) with delta (0, 0)
Screenshot: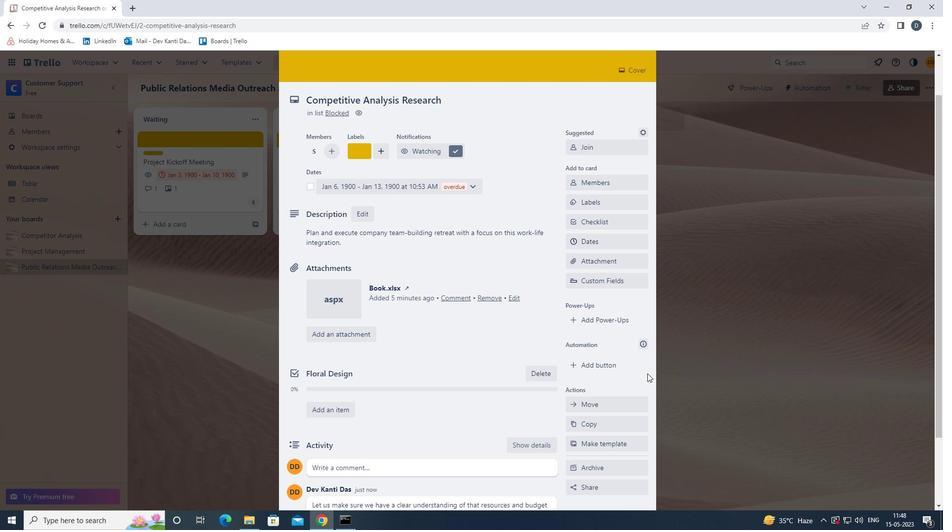 
Action: Mouse moved to (644, 80)
Screenshot: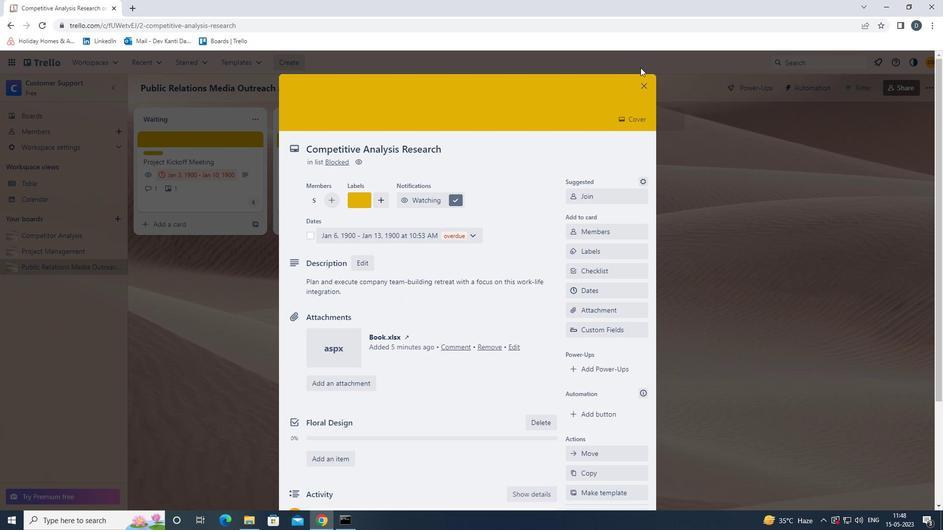 
Action: Mouse pressed left at (644, 80)
Screenshot: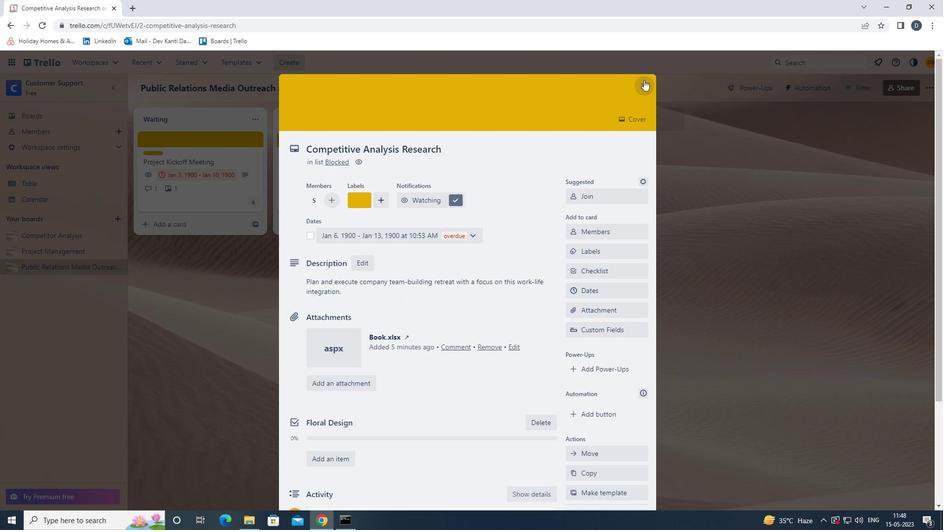 
Action: Mouse moved to (655, 258)
Screenshot: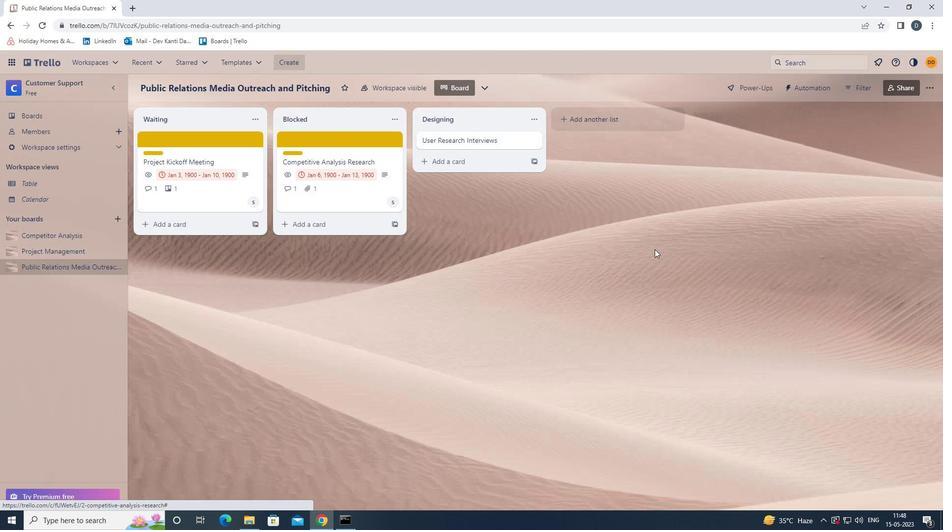 
